Task: Add Sprouts Organic Chicken Organic Tenders to the cart.
Action: Mouse moved to (22, 123)
Screenshot: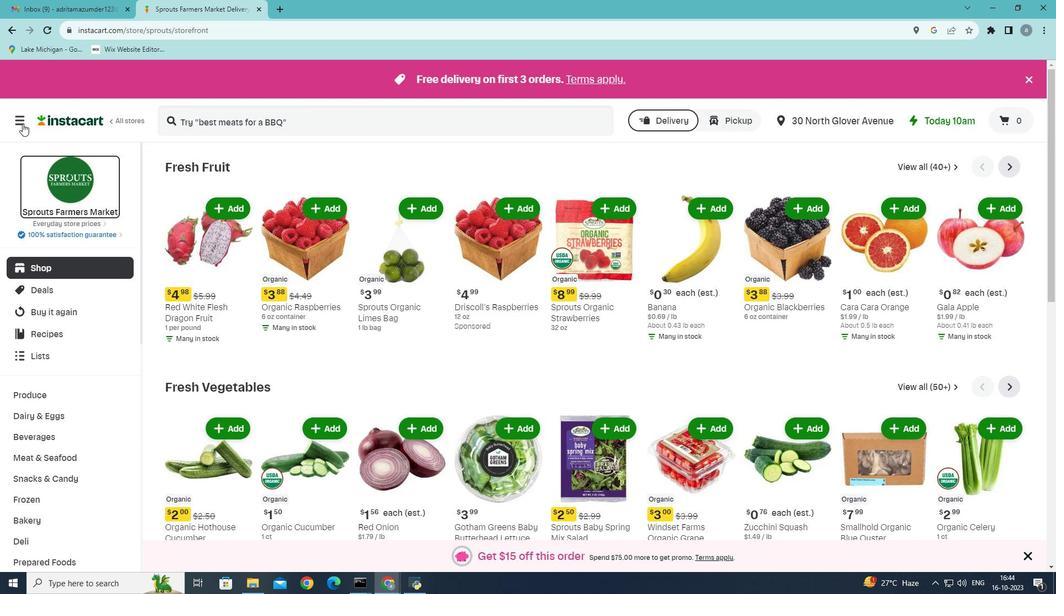 
Action: Mouse pressed left at (22, 123)
Screenshot: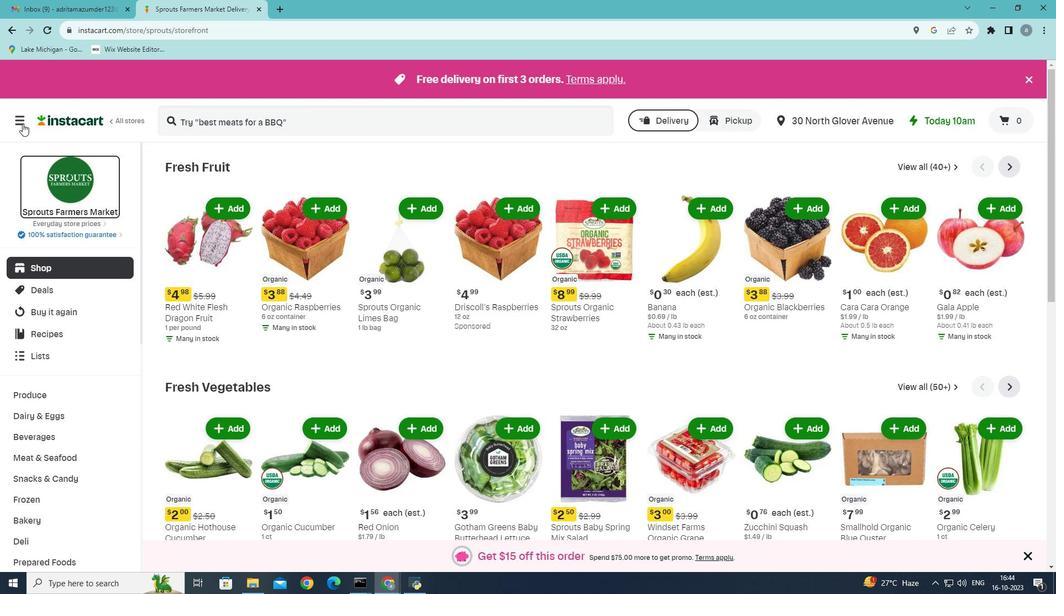 
Action: Mouse moved to (62, 320)
Screenshot: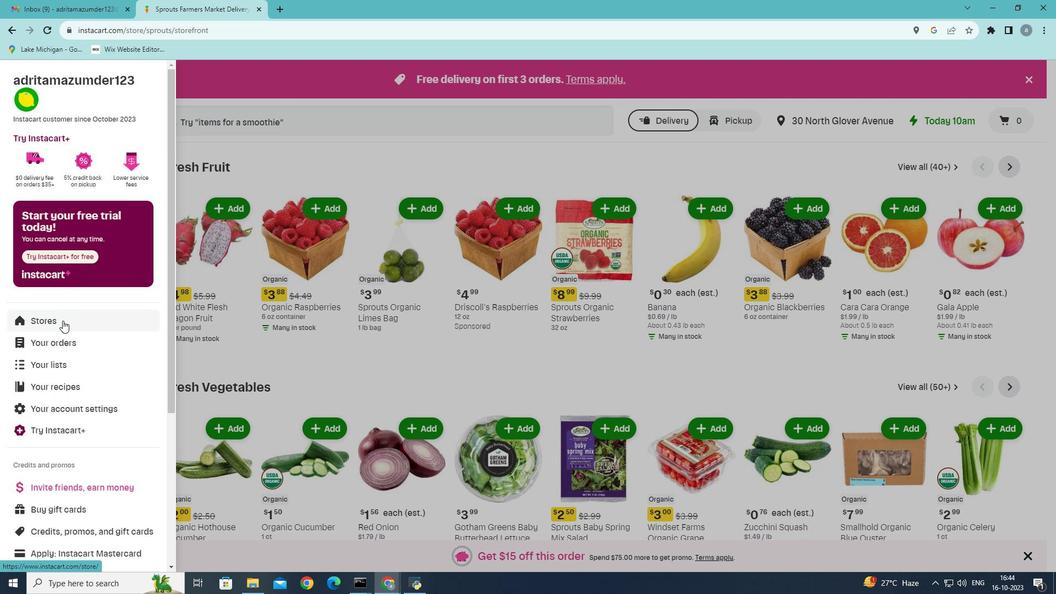 
Action: Mouse pressed left at (62, 320)
Screenshot: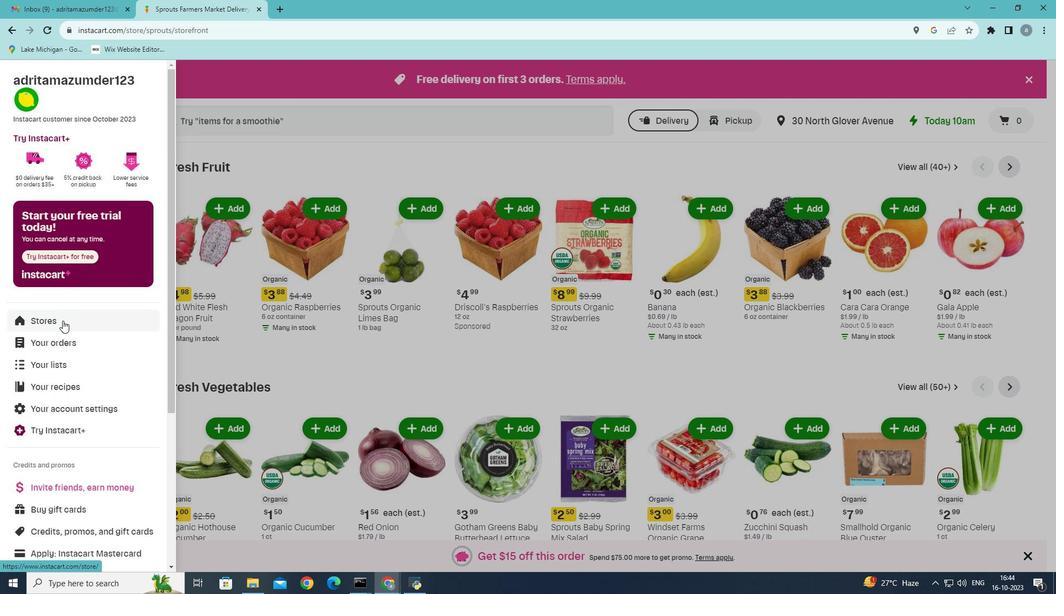 
Action: Mouse moved to (267, 117)
Screenshot: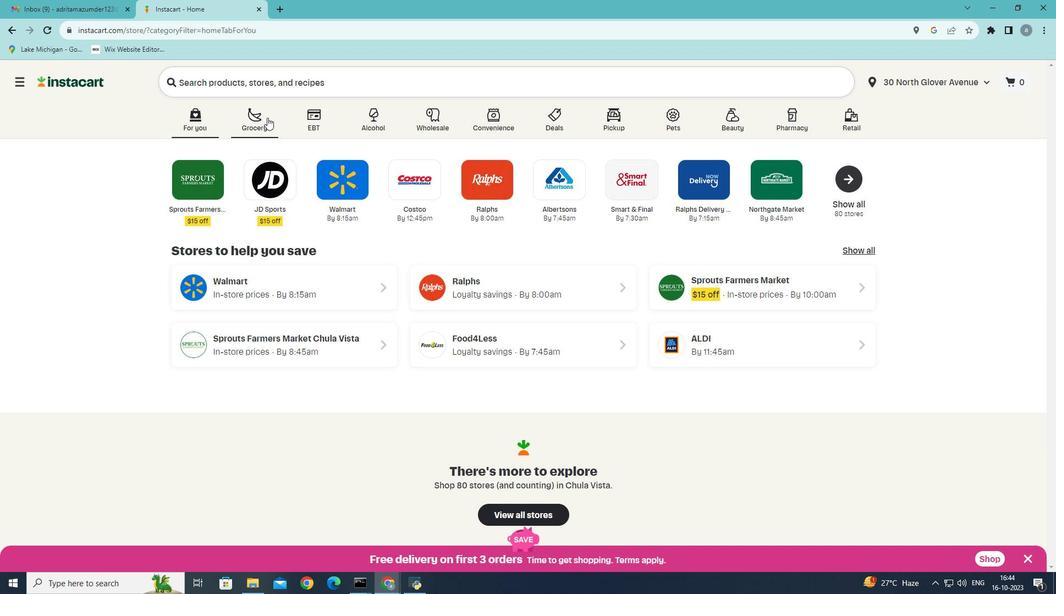 
Action: Mouse pressed left at (267, 117)
Screenshot: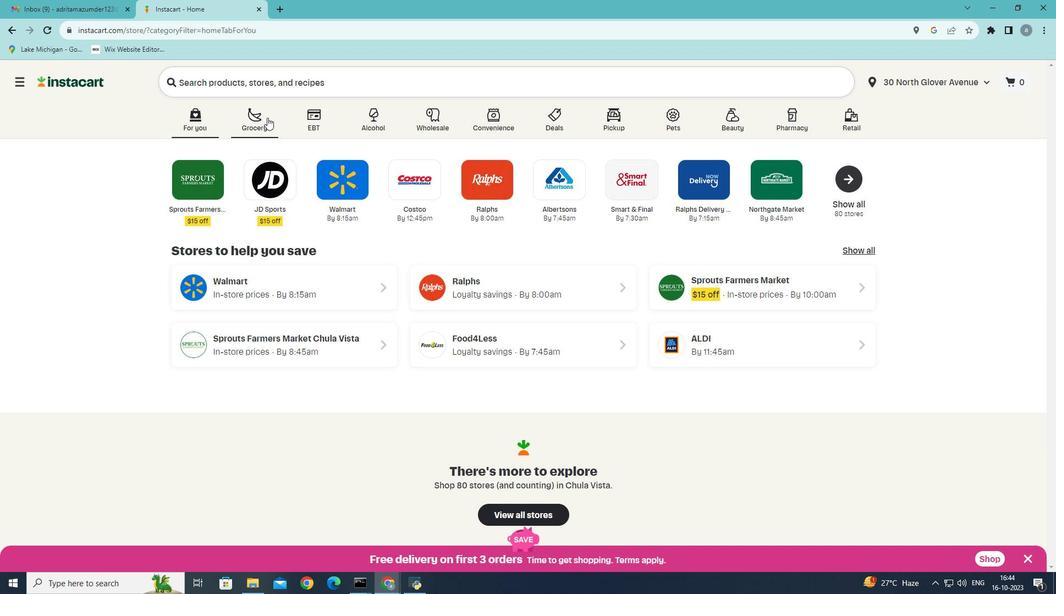 
Action: Mouse moved to (770, 242)
Screenshot: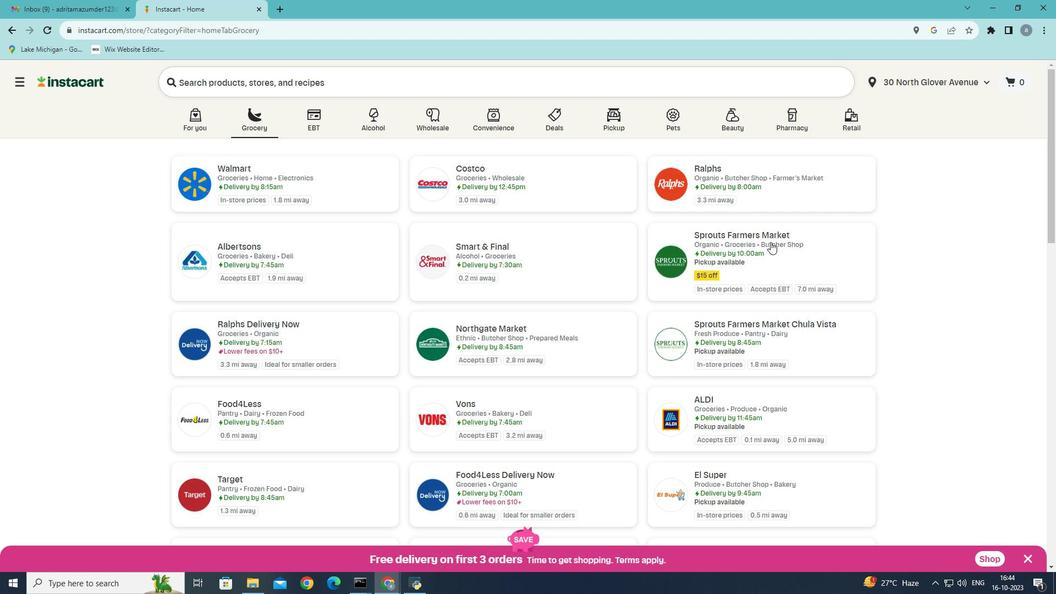 
Action: Mouse pressed left at (770, 242)
Screenshot: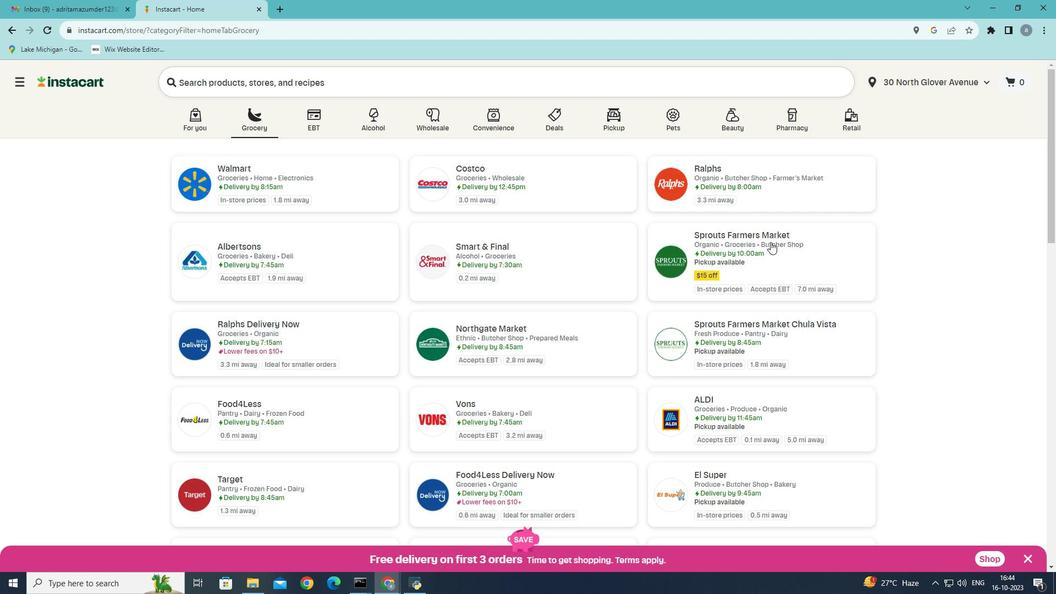 
Action: Mouse moved to (66, 459)
Screenshot: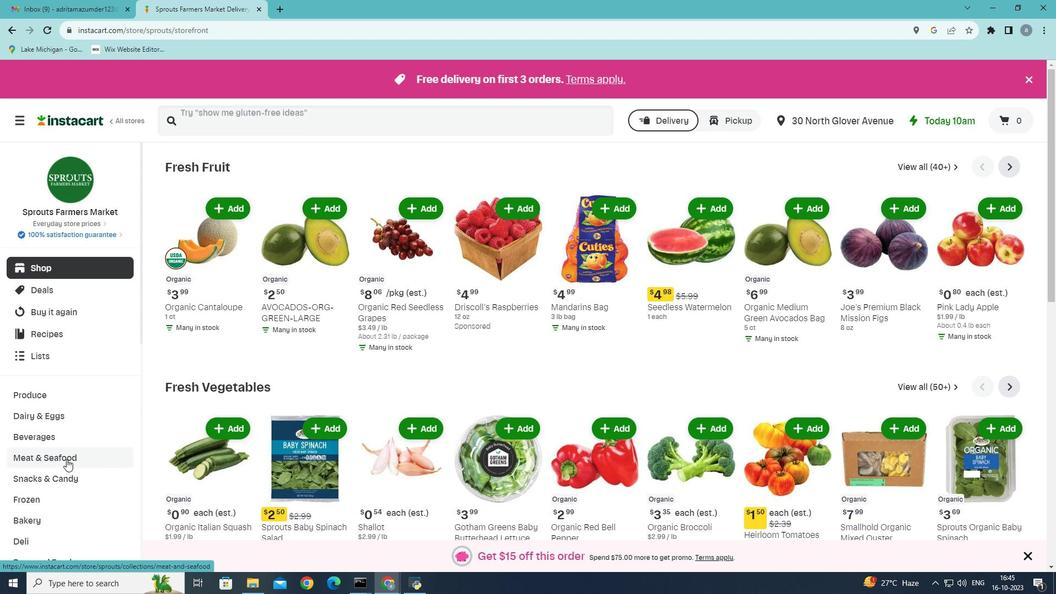 
Action: Mouse pressed left at (66, 459)
Screenshot: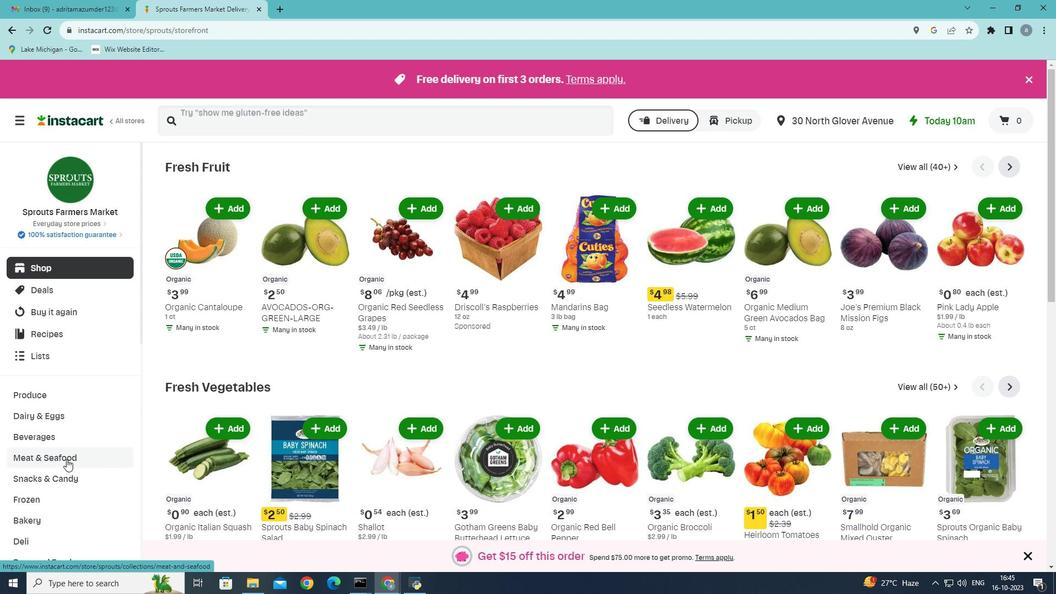 
Action: Mouse moved to (287, 198)
Screenshot: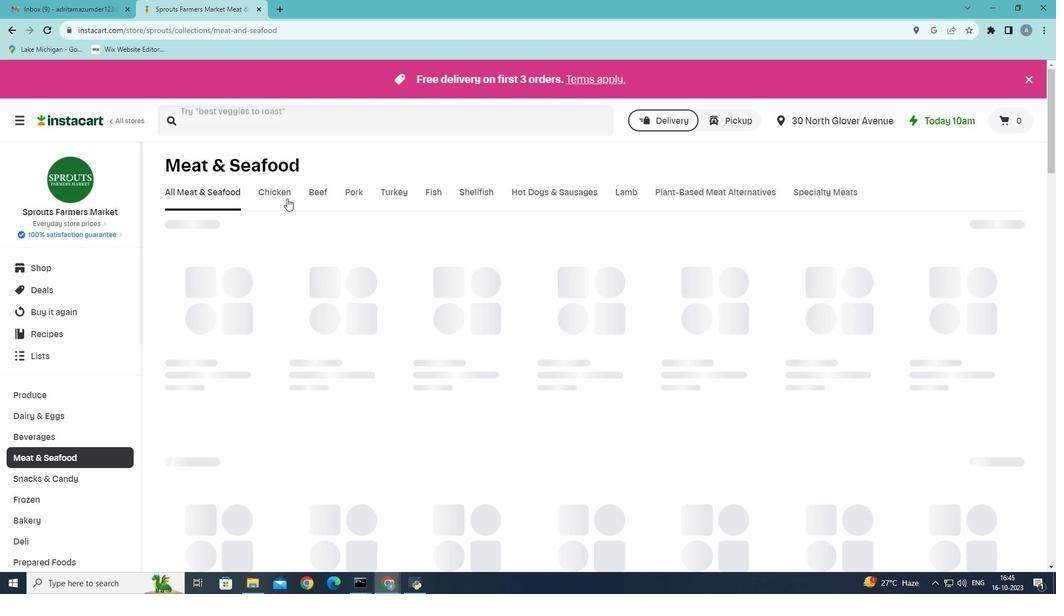 
Action: Mouse pressed left at (287, 198)
Screenshot: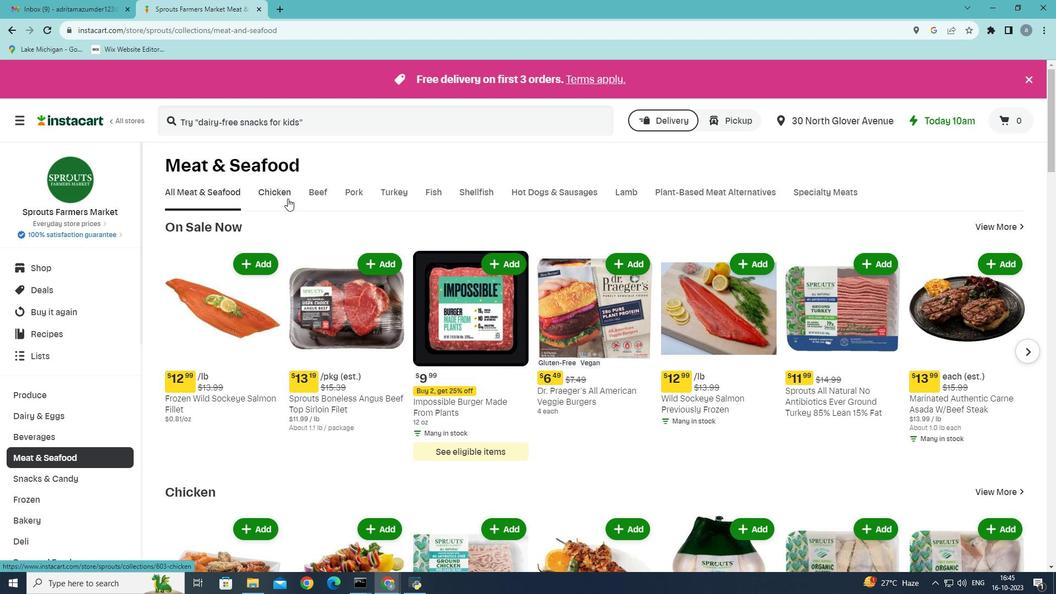 
Action: Mouse moved to (258, 243)
Screenshot: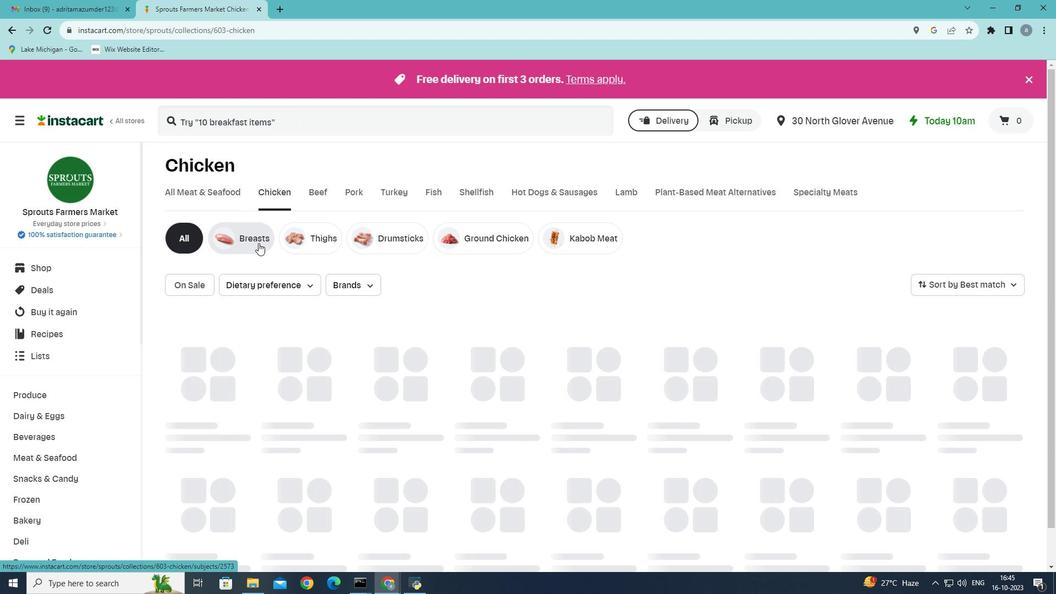 
Action: Mouse pressed left at (258, 243)
Screenshot: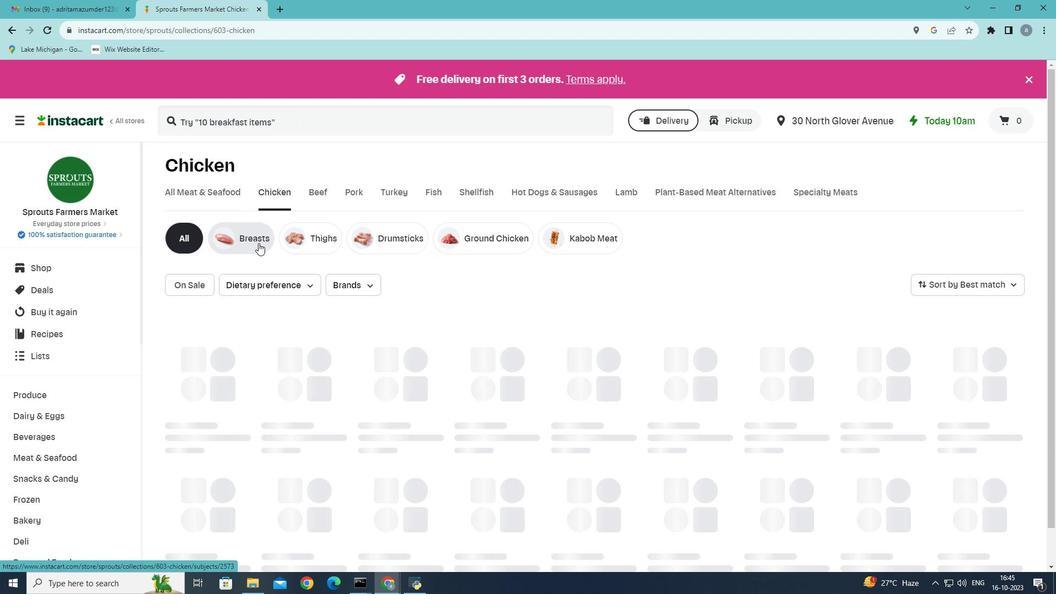 
Action: Mouse moved to (194, 122)
Screenshot: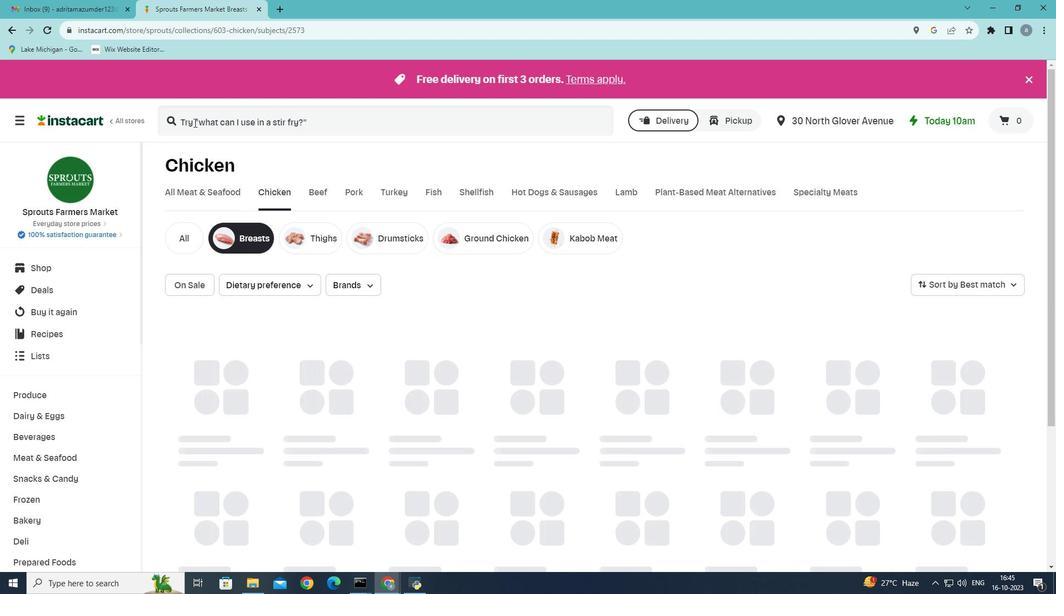 
Action: Mouse pressed left at (194, 122)
Screenshot: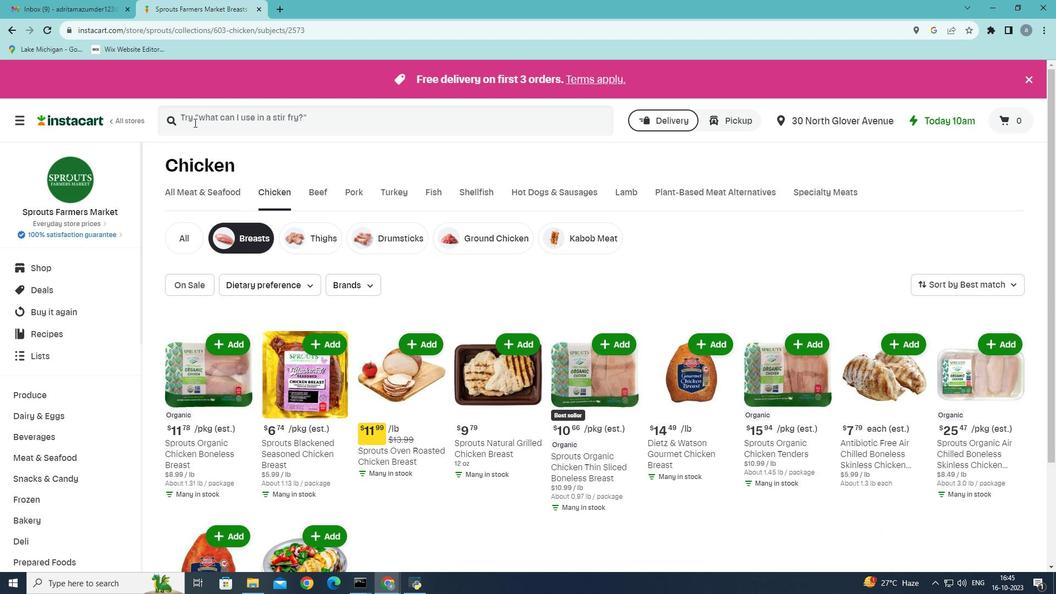 
Action: Mouse moved to (207, 127)
Screenshot: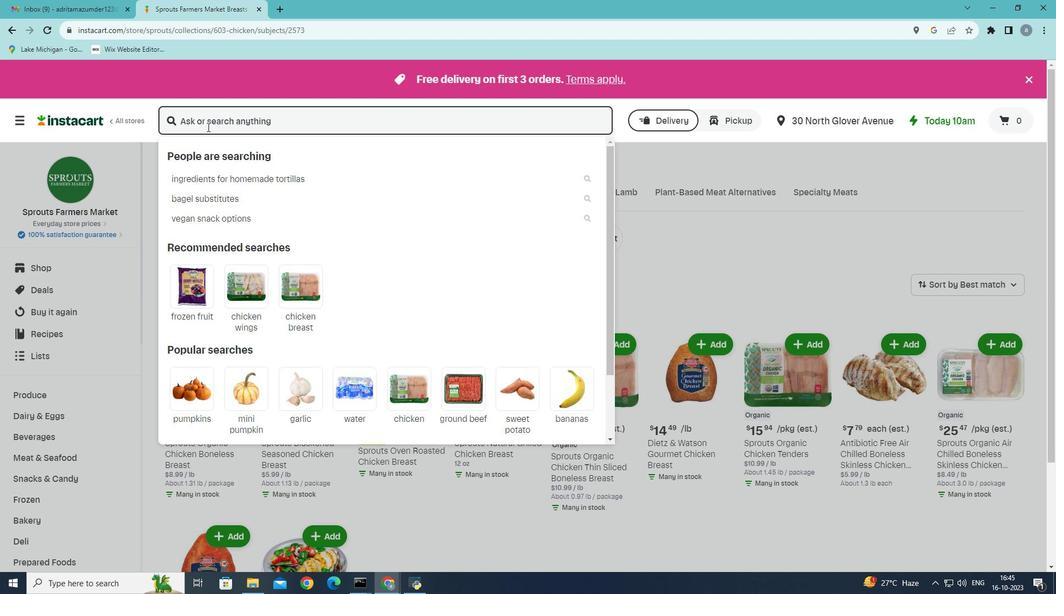 
Action: Key pressed <Key.shift>Sprout<Key.space>organic<Key.space>chicken<Key.space><Key.backspace><Key.backspace><Key.backspace><Key.backspace><Key.backspace><Key.backspace><Key.backspace><Key.backspace>boneless<Key.space>skinlkess<Key.space><Key.backspace><Key.backspace><Key.backspace><Key.backspace><Key.backspace><Key.backspace>less<Key.space>chicken<Key.enter>
Screenshot: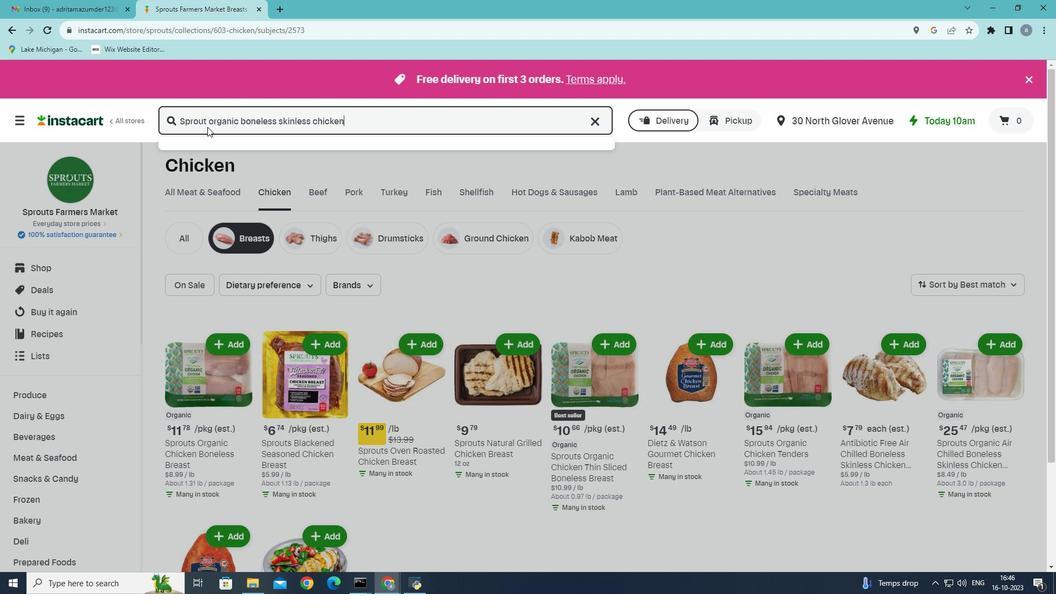 
Action: Mouse moved to (823, 225)
Screenshot: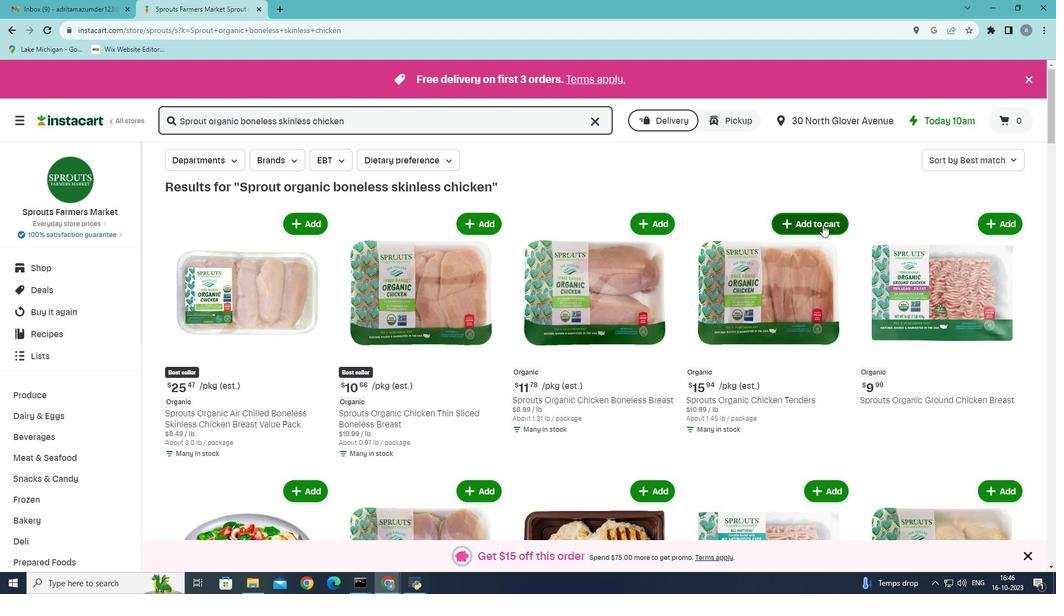 
Action: Mouse pressed left at (823, 225)
Screenshot: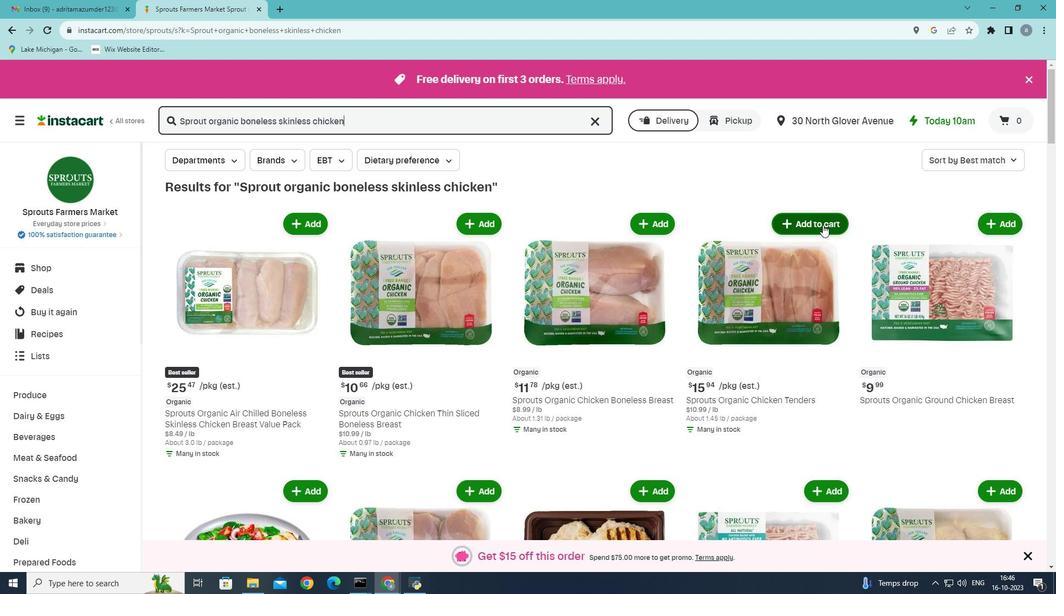 
Action: Mouse moved to (818, 225)
Screenshot: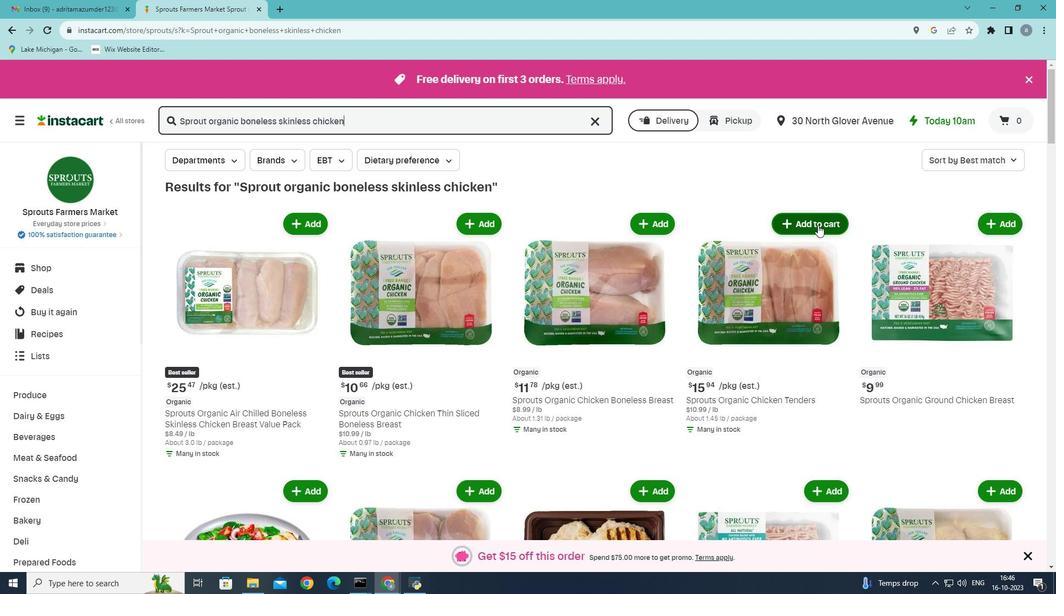 
